 Task: Create a due date automation trigger when advanced on, 2 hours after a card is due add basic assigned only to anyone.
Action: Mouse moved to (1066, 114)
Screenshot: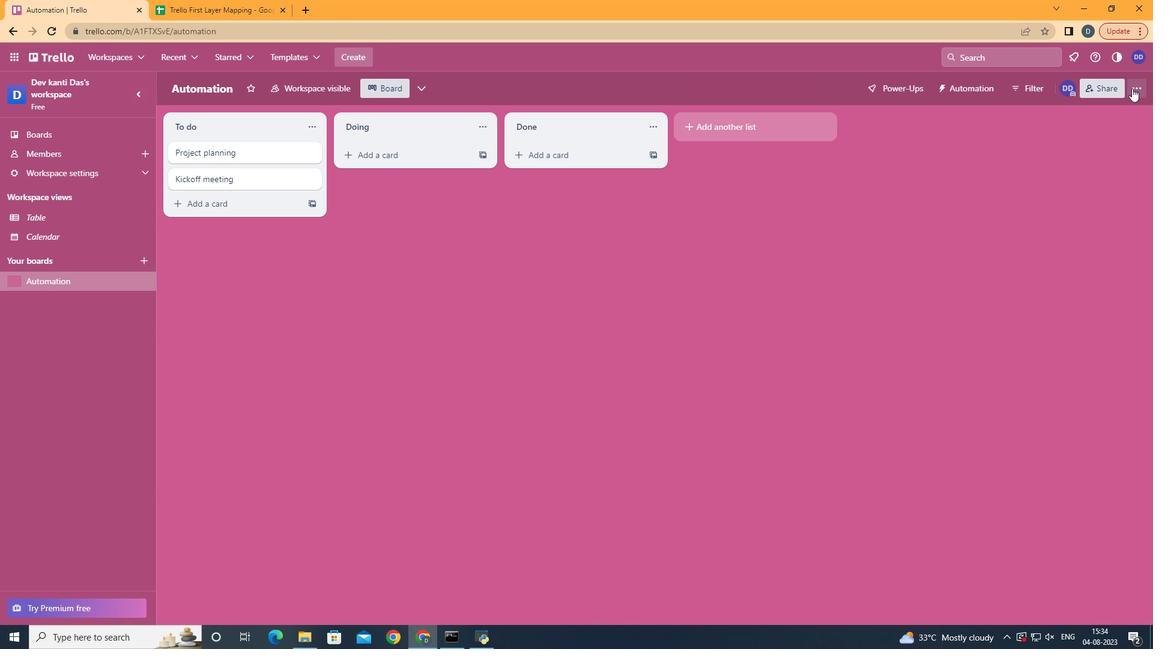 
Action: Mouse pressed left at (1066, 114)
Screenshot: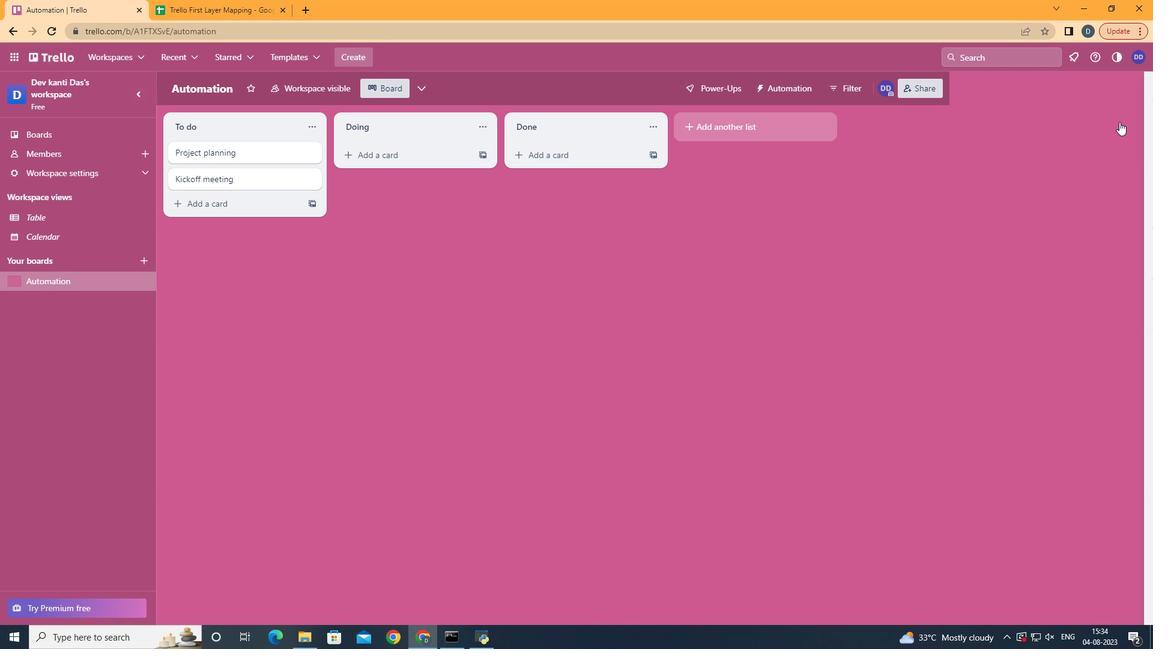 
Action: Mouse moved to (979, 290)
Screenshot: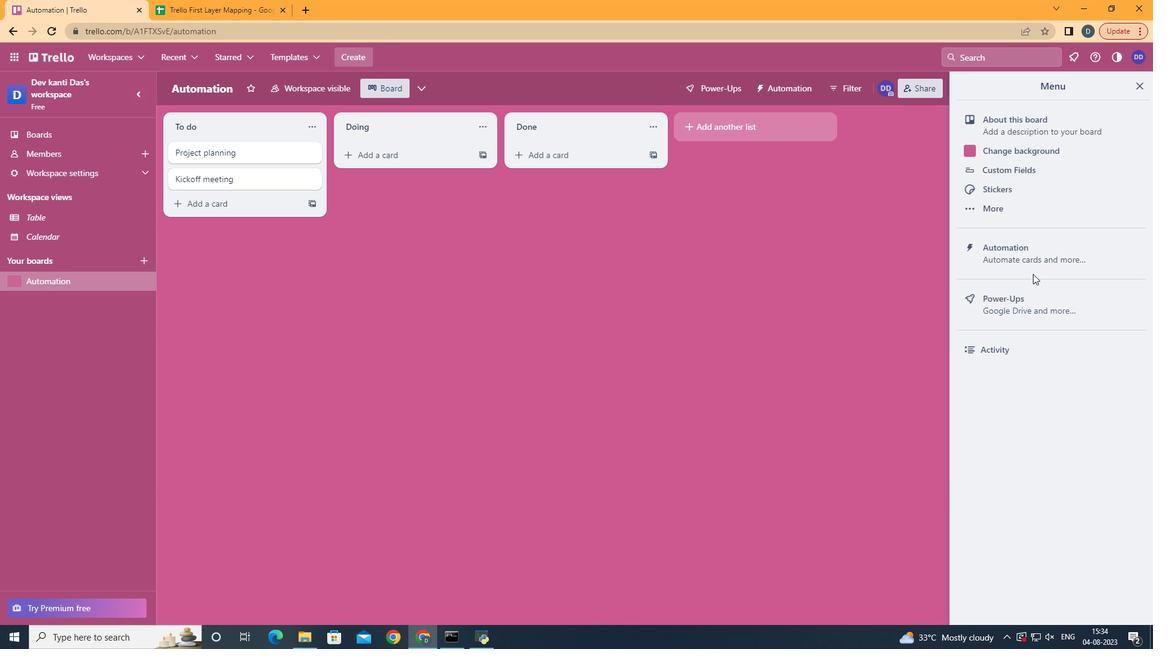 
Action: Mouse pressed left at (979, 290)
Screenshot: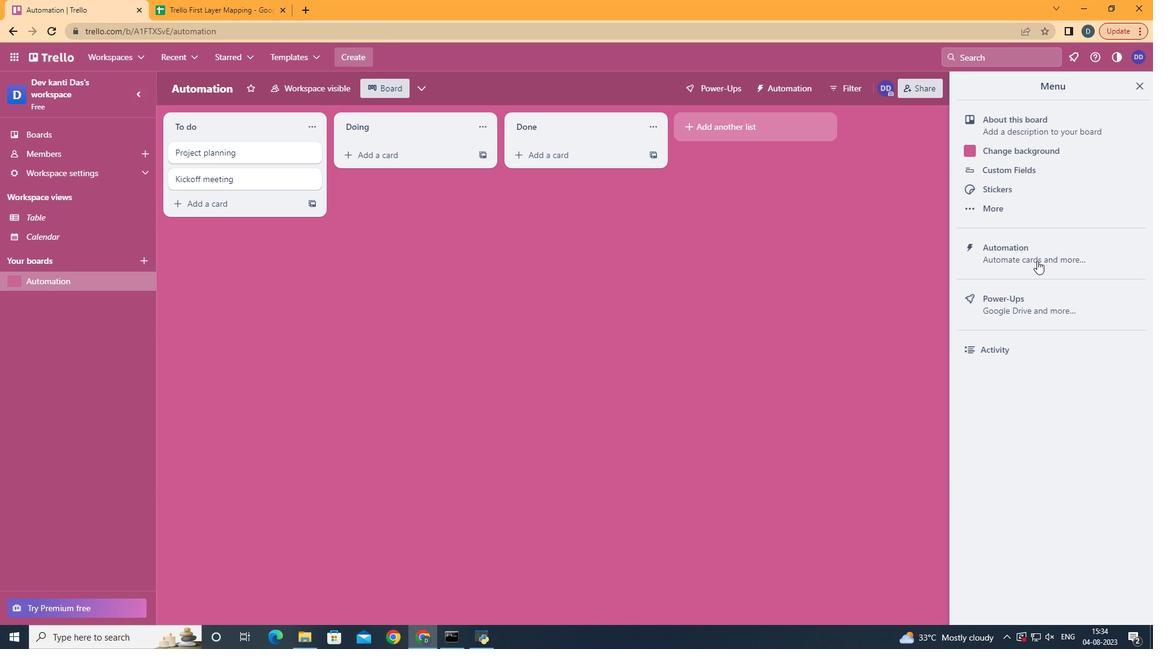 
Action: Mouse moved to (986, 268)
Screenshot: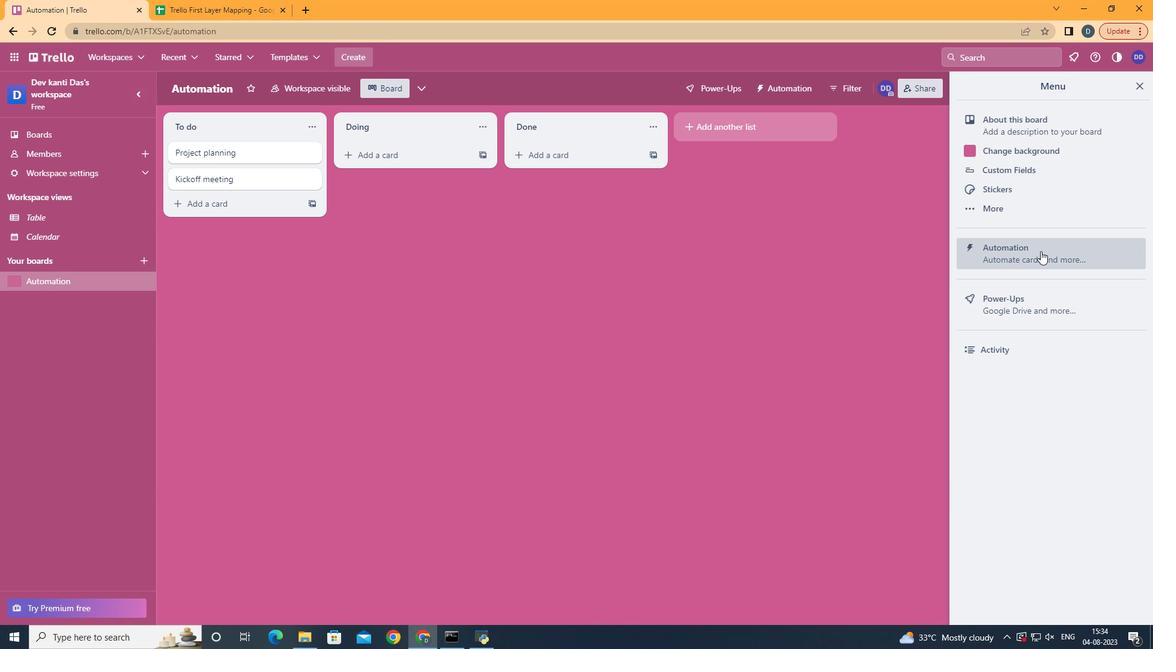 
Action: Mouse pressed left at (986, 268)
Screenshot: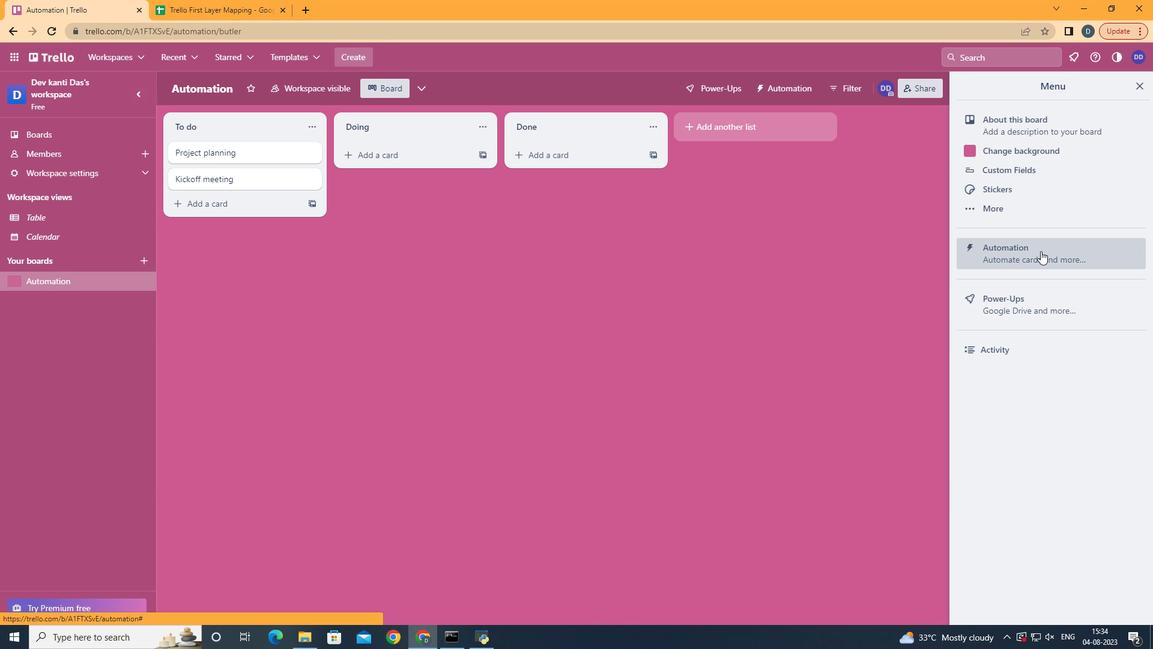 
Action: Mouse moved to (298, 253)
Screenshot: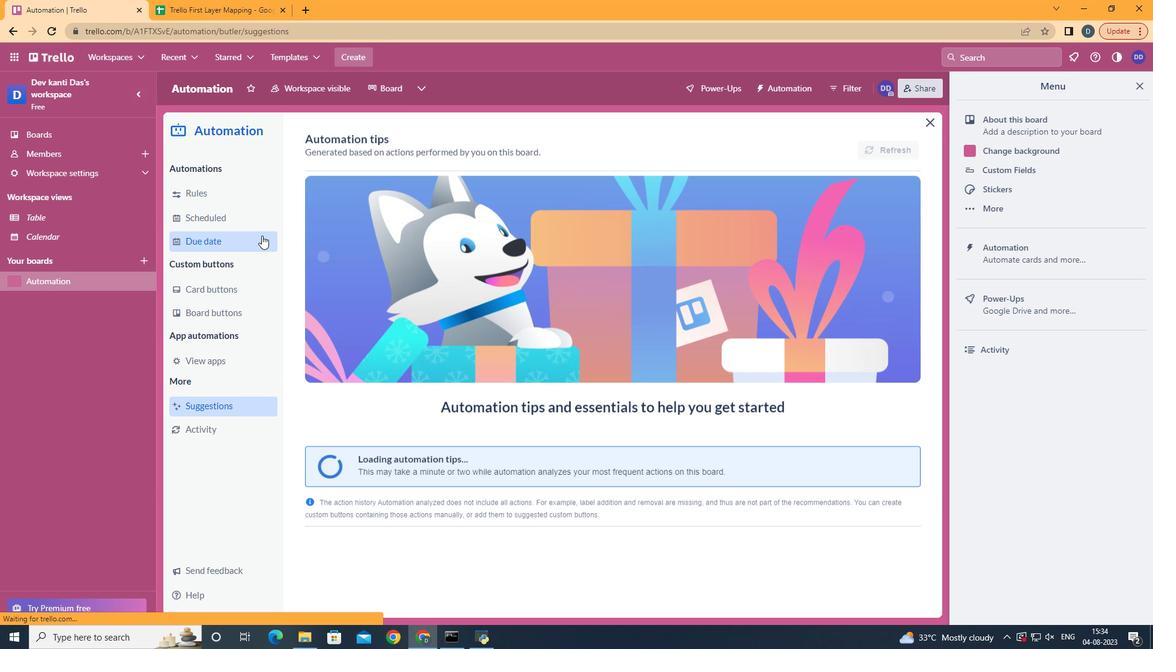 
Action: Mouse pressed left at (298, 253)
Screenshot: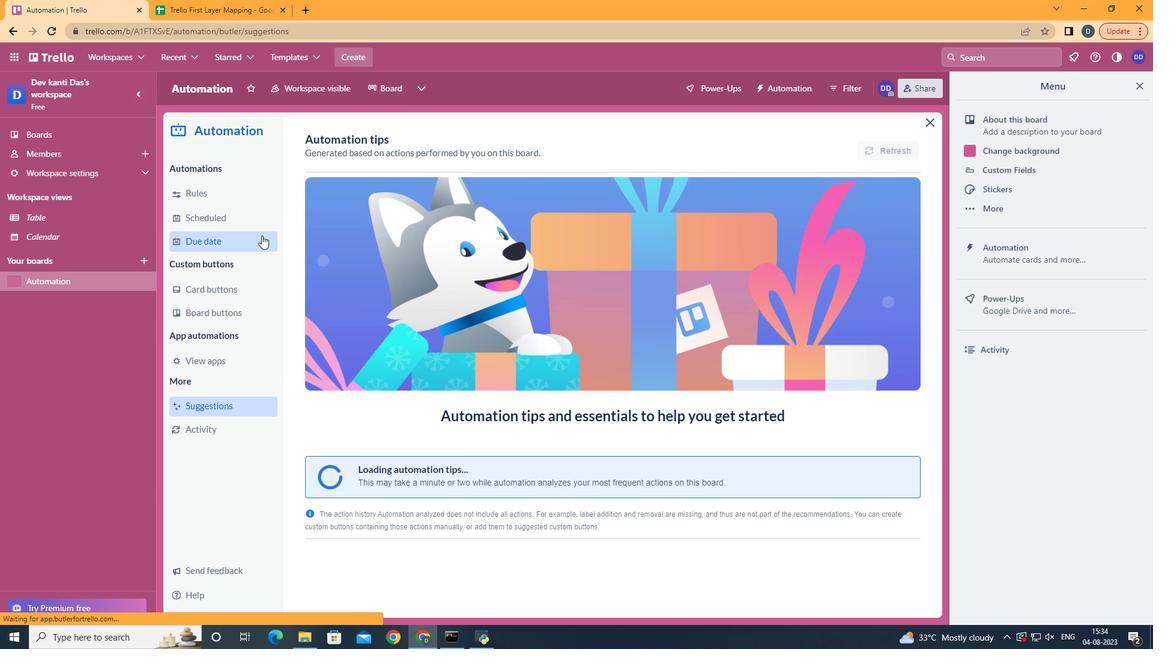 
Action: Mouse moved to (813, 167)
Screenshot: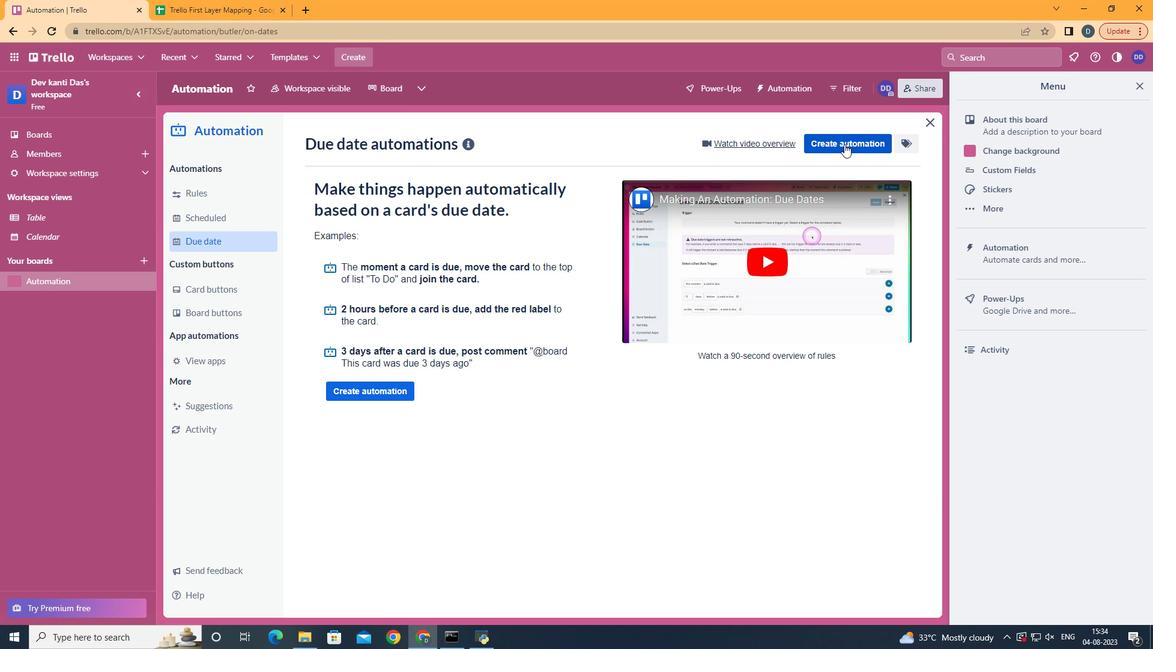 
Action: Mouse pressed left at (813, 167)
Screenshot: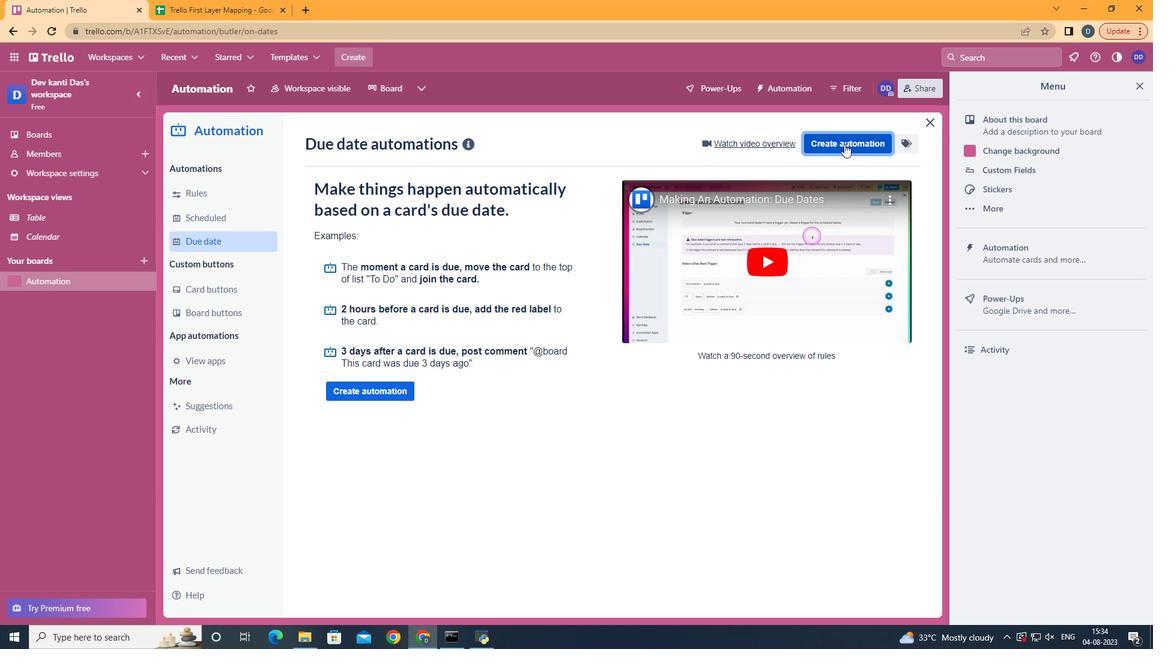 
Action: Mouse moved to (613, 274)
Screenshot: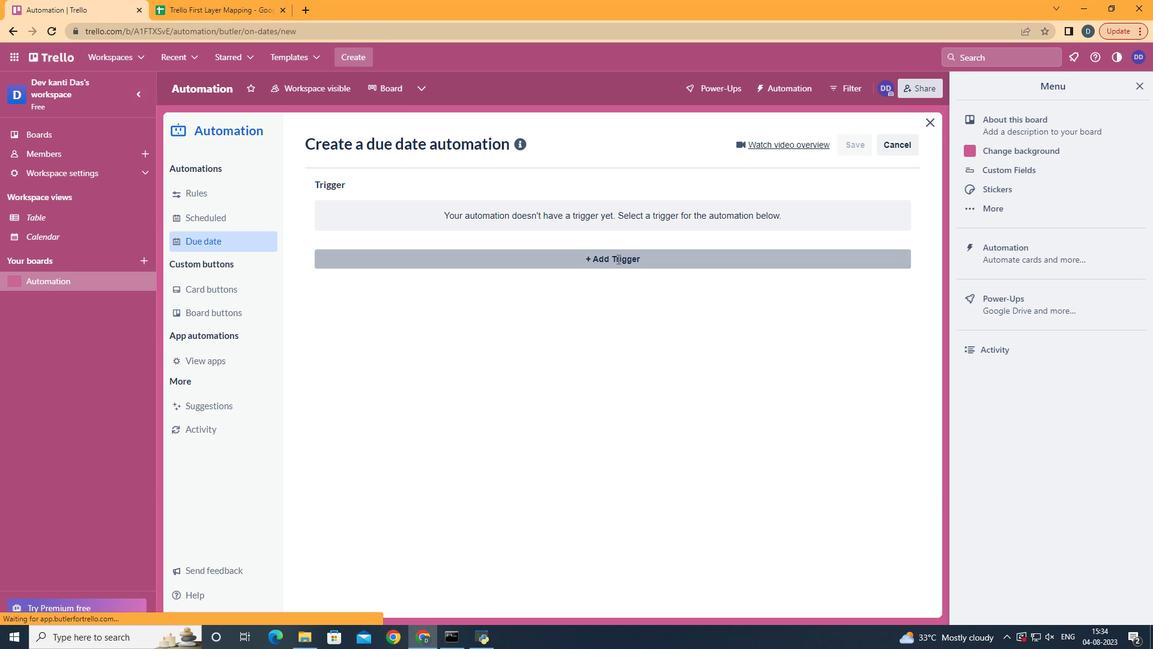 
Action: Mouse pressed left at (613, 274)
Screenshot: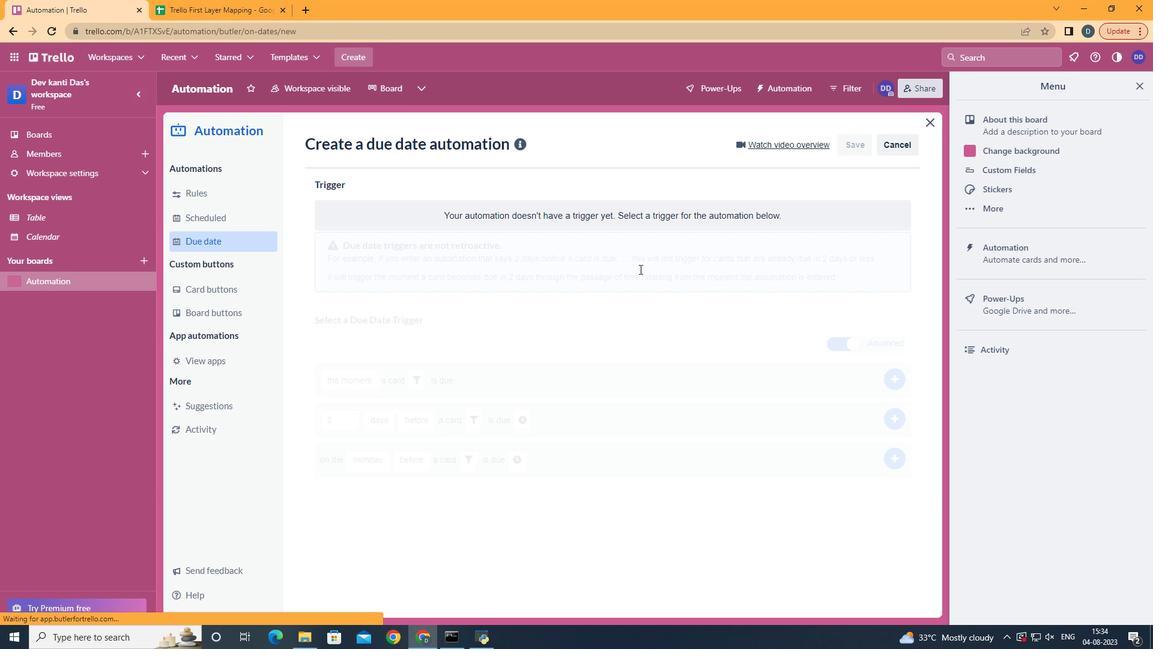 
Action: Mouse moved to (410, 514)
Screenshot: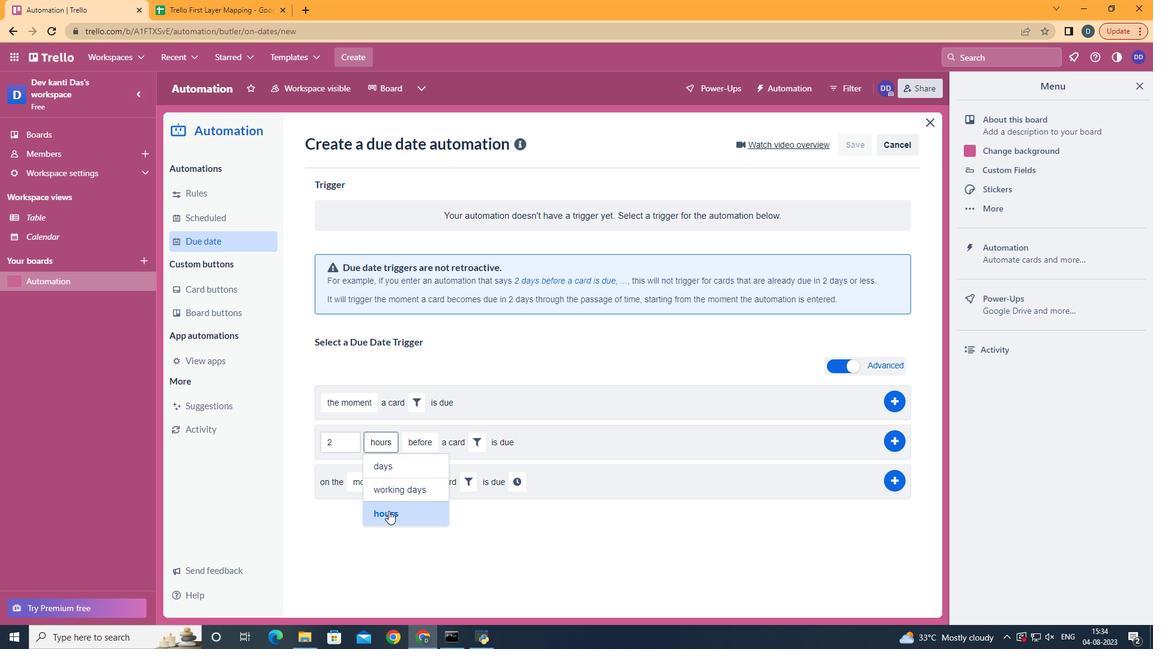 
Action: Mouse pressed left at (410, 514)
Screenshot: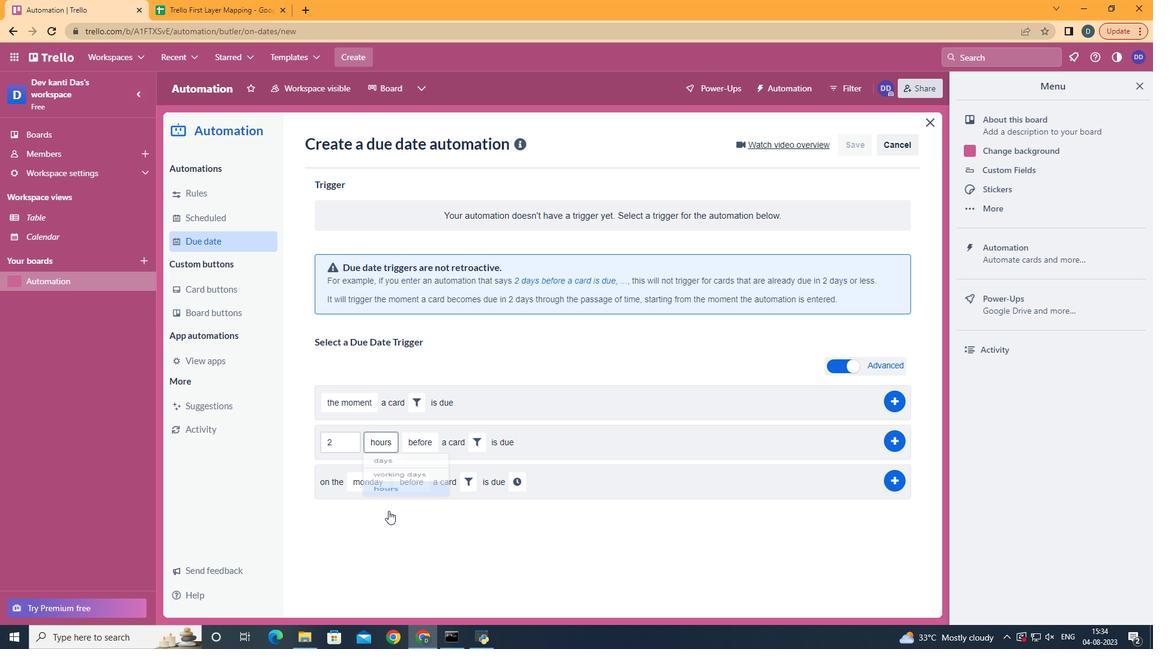 
Action: Mouse moved to (445, 495)
Screenshot: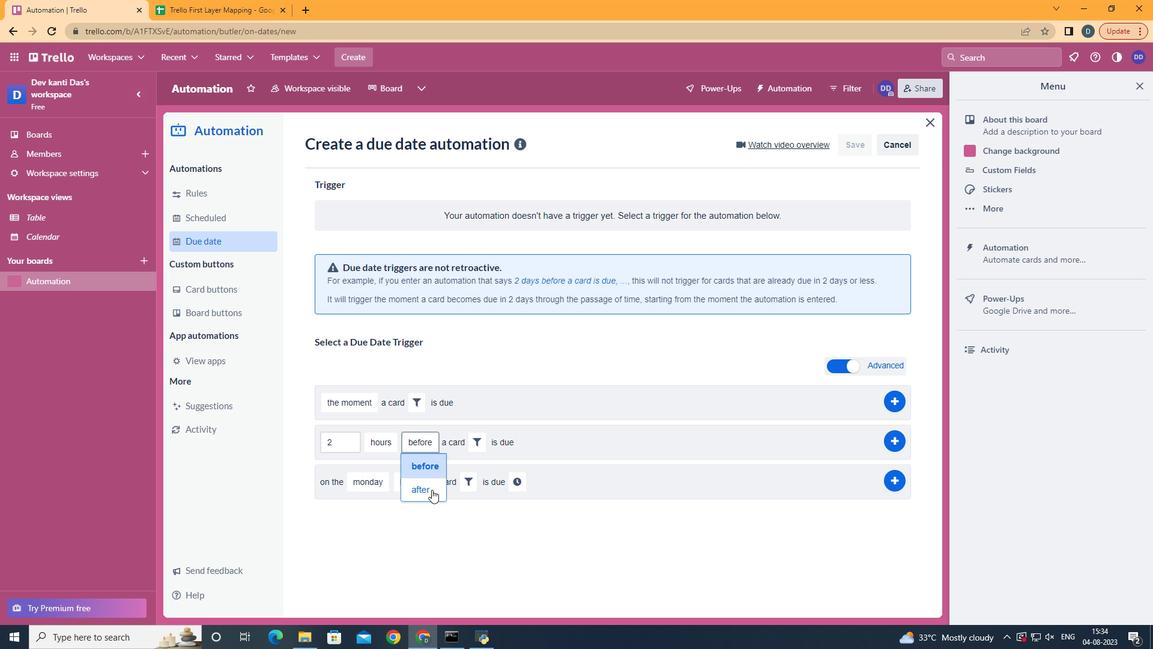 
Action: Mouse pressed left at (445, 495)
Screenshot: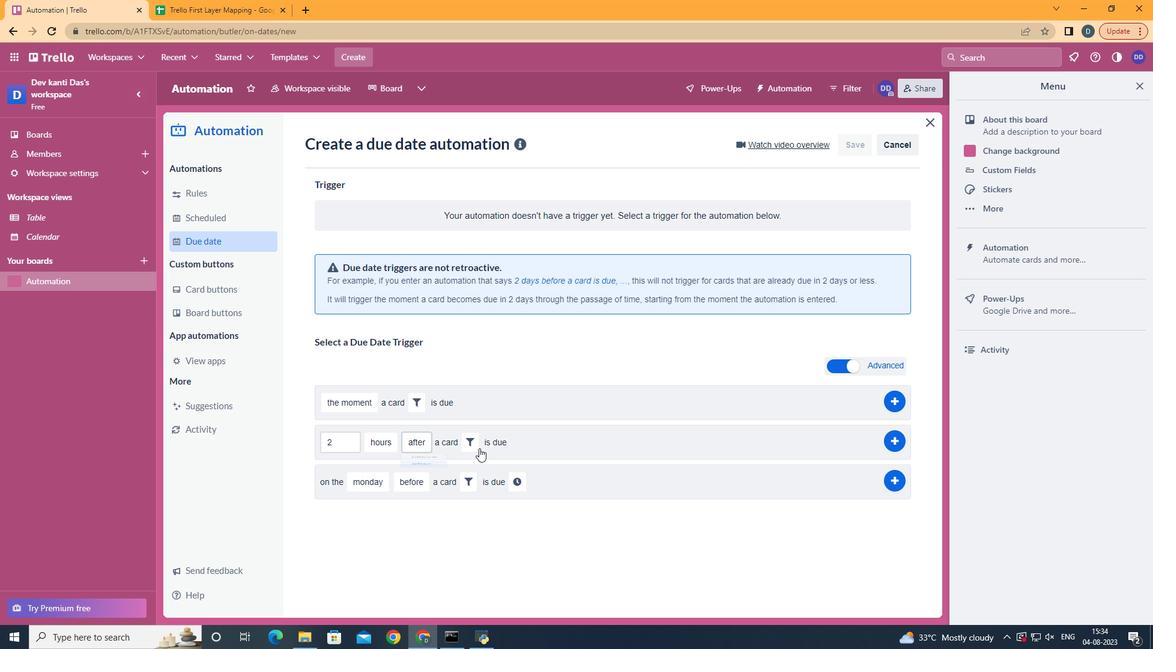 
Action: Mouse moved to (482, 451)
Screenshot: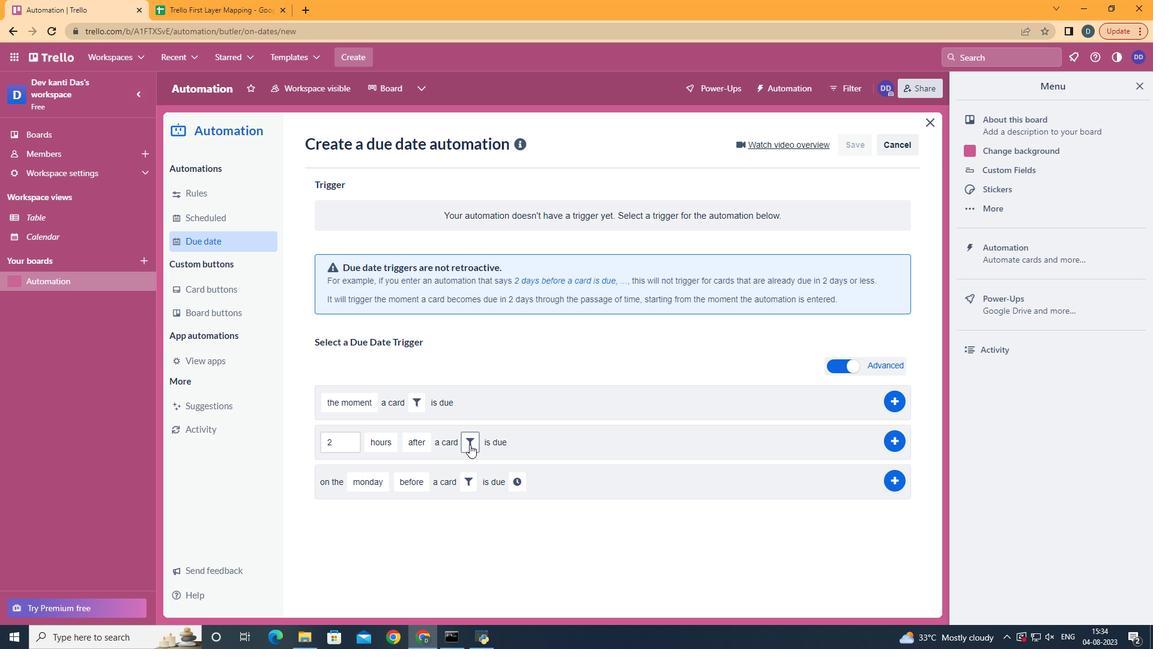 
Action: Mouse pressed left at (482, 451)
Screenshot: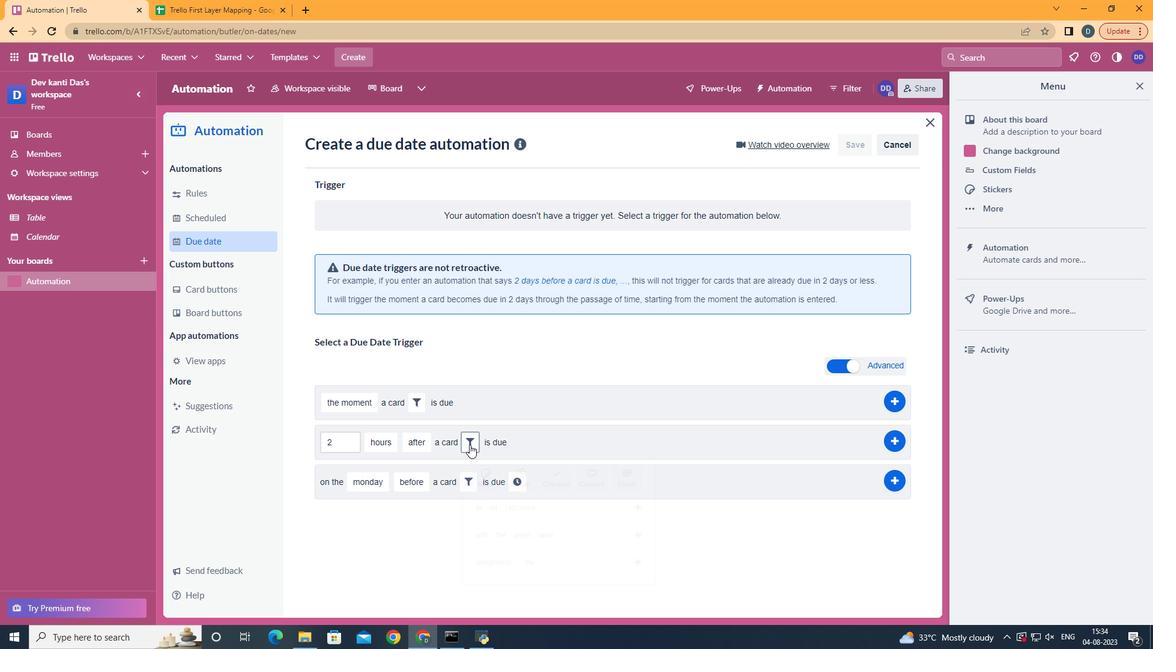 
Action: Mouse moved to (539, 542)
Screenshot: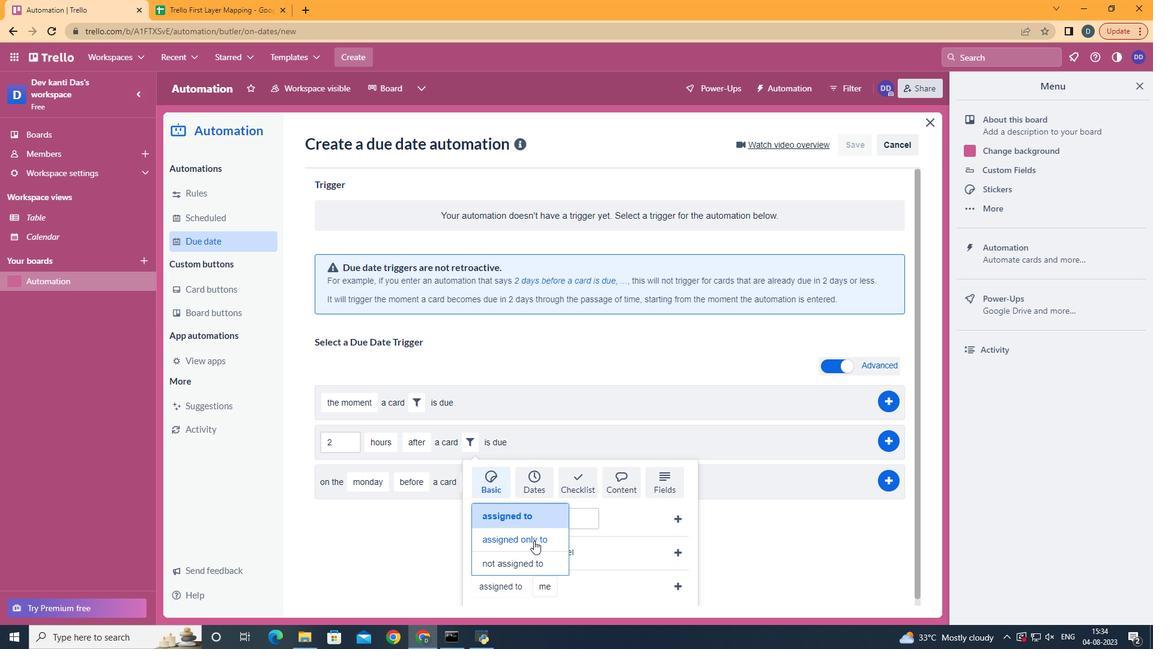 
Action: Mouse pressed left at (539, 542)
Screenshot: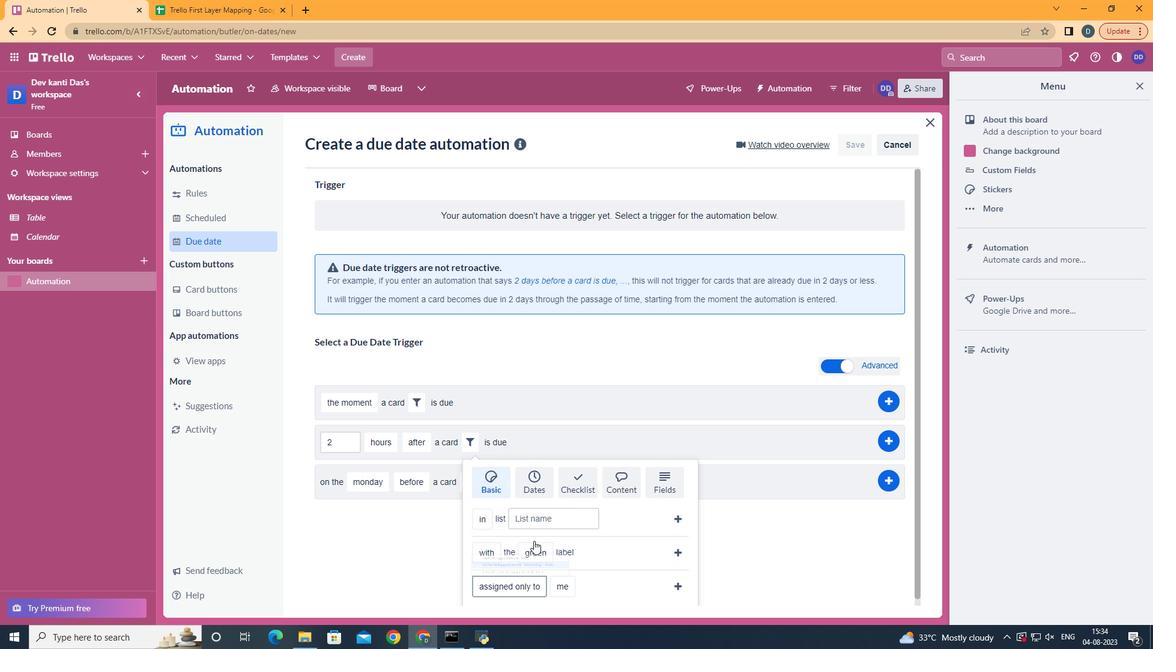 
Action: Mouse moved to (582, 534)
Screenshot: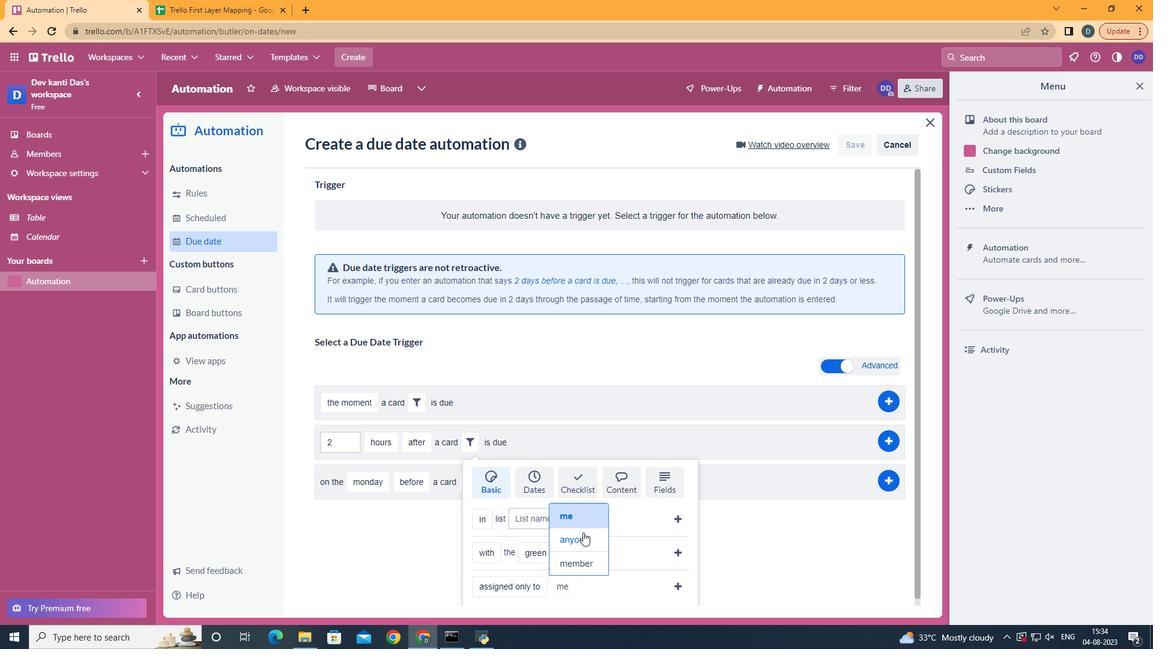 
Action: Mouse pressed left at (582, 534)
Screenshot: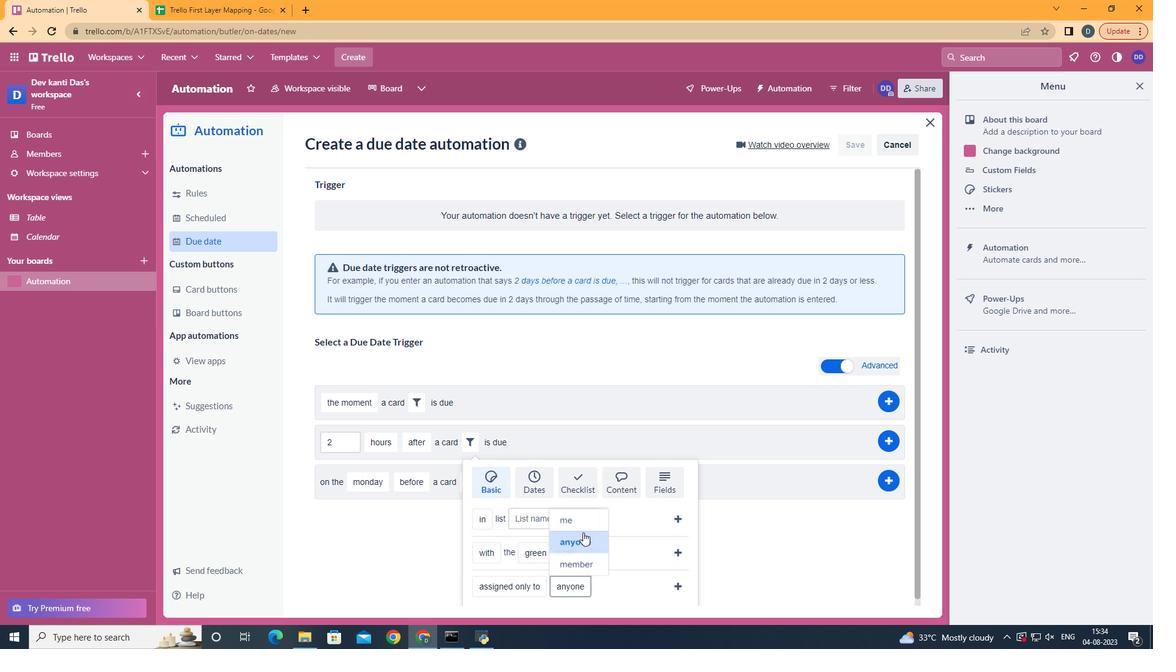 
Action: Mouse moved to (665, 587)
Screenshot: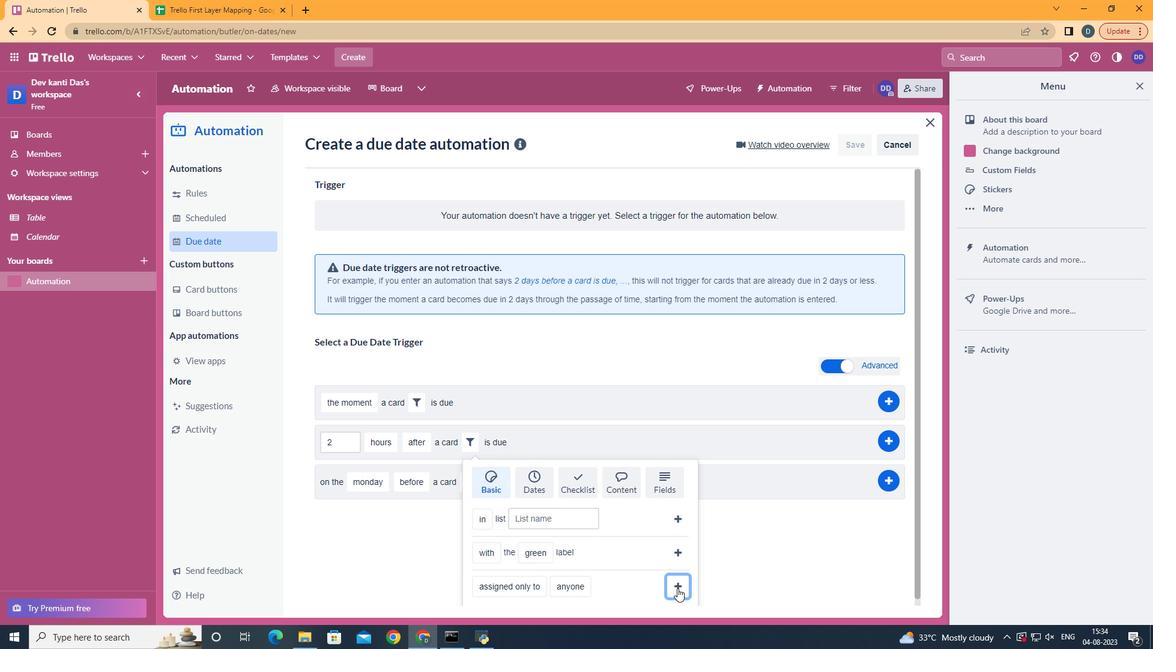 
Action: Mouse pressed left at (665, 587)
Screenshot: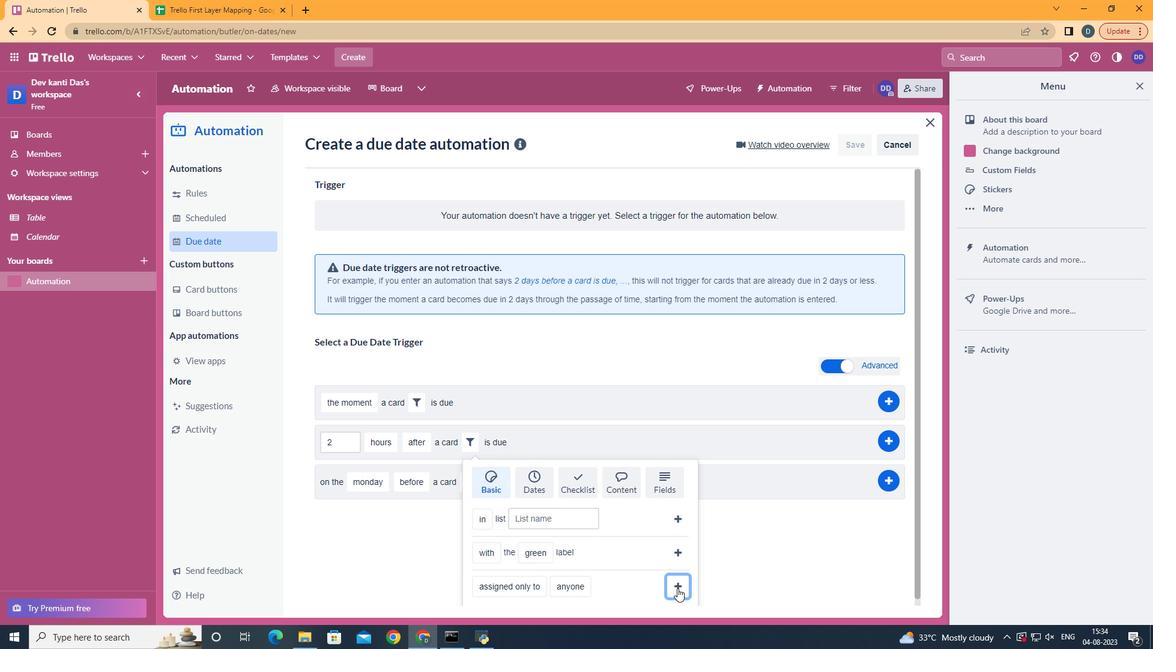 
Action: Mouse moved to (859, 453)
Screenshot: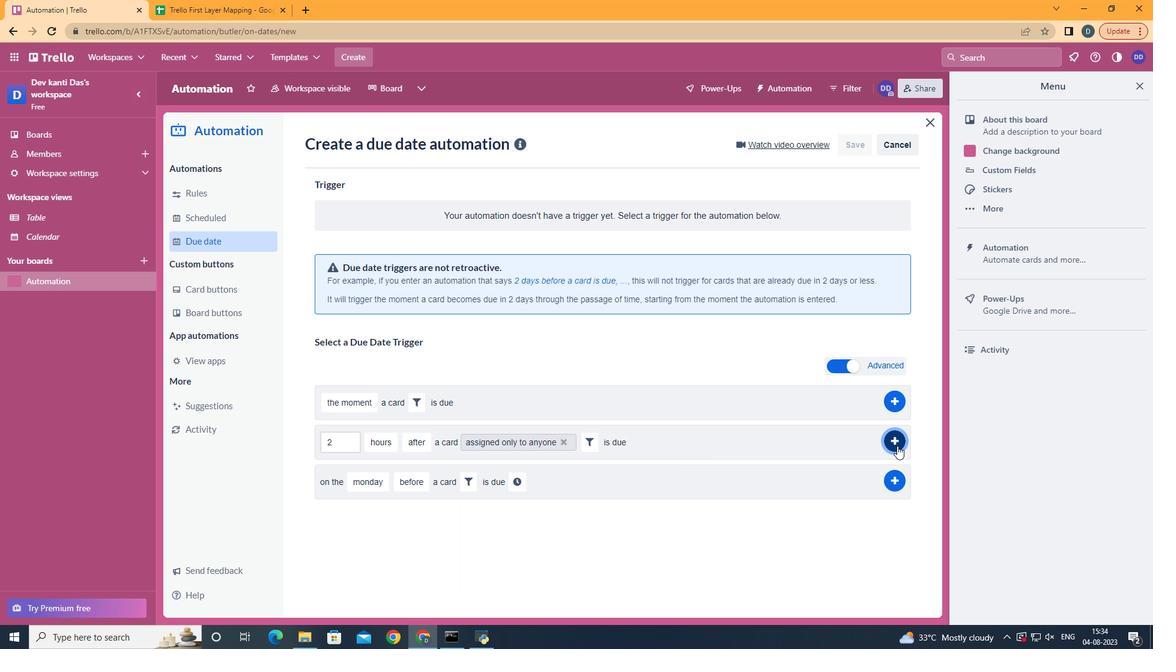 
Action: Mouse pressed left at (859, 453)
Screenshot: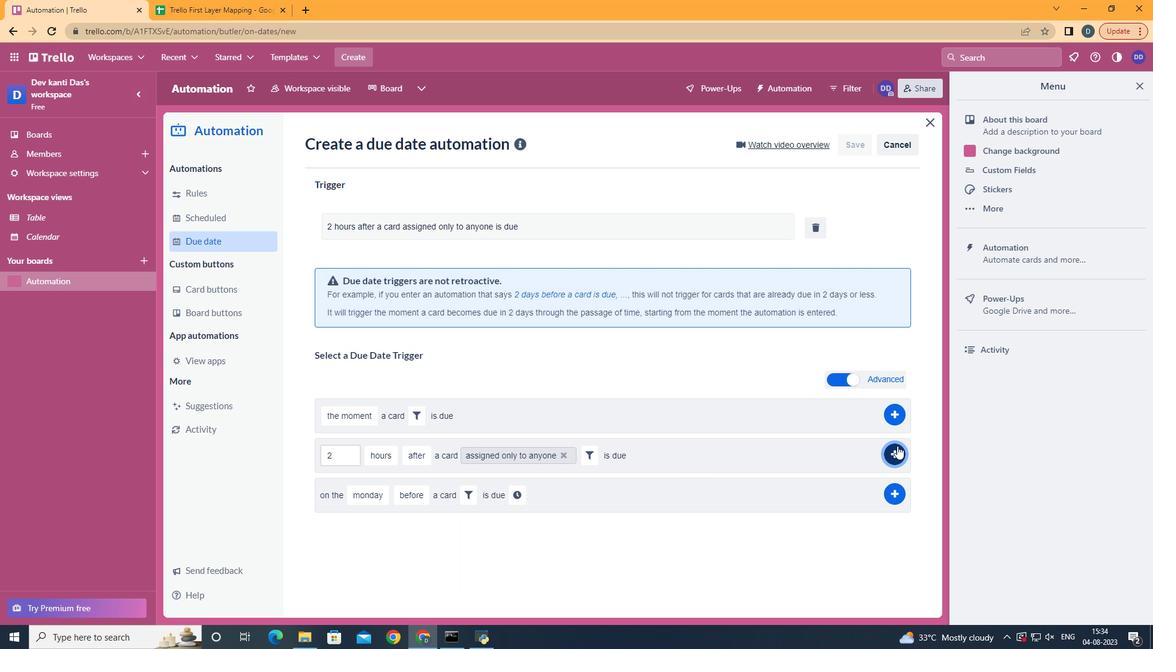 
Action: Mouse moved to (522, 241)
Screenshot: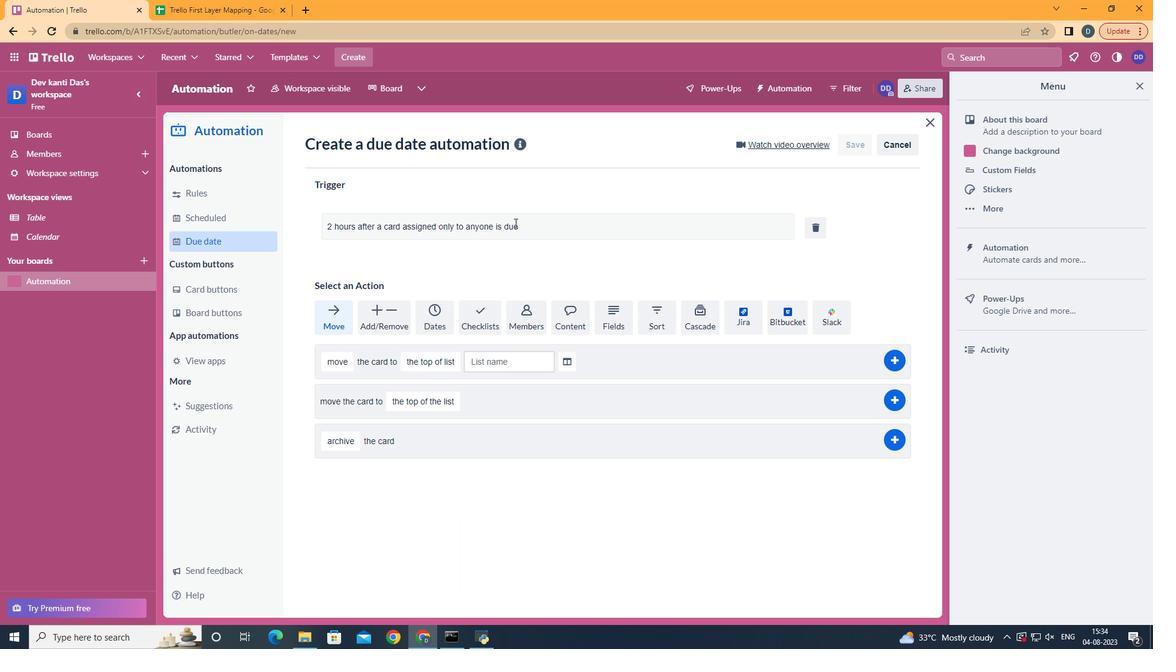 
